 Task: Create a blank project BroaderView with privacy Public and default view as List and in the team Taskers . Create three sections in the project as To-Do, Doing and Done
Action: Mouse moved to (73, 245)
Screenshot: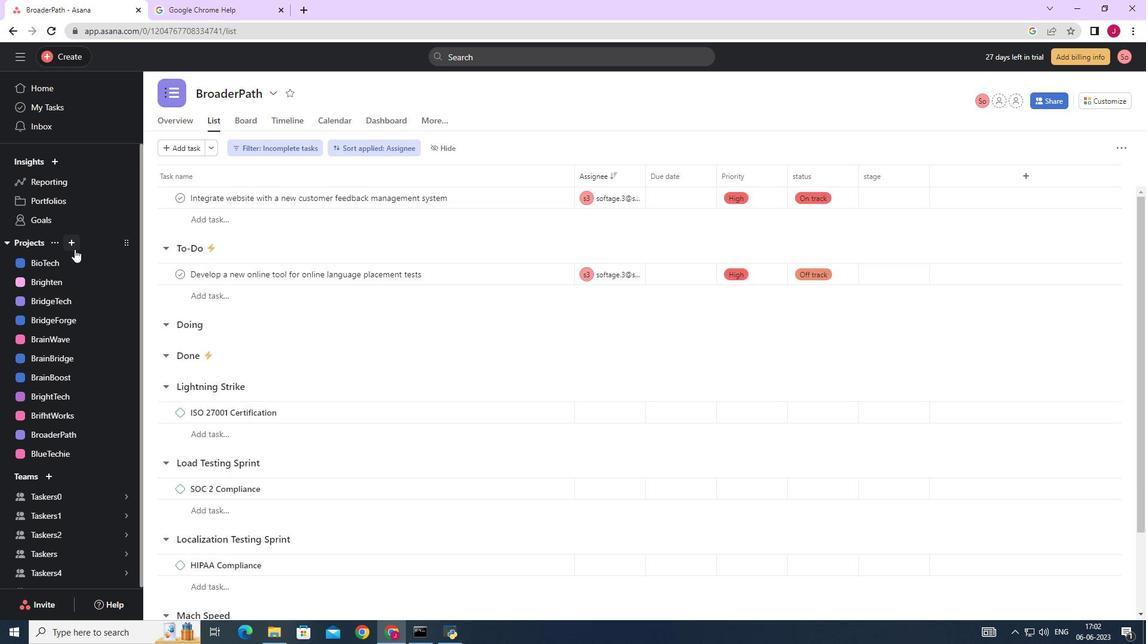 
Action: Mouse pressed left at (73, 245)
Screenshot: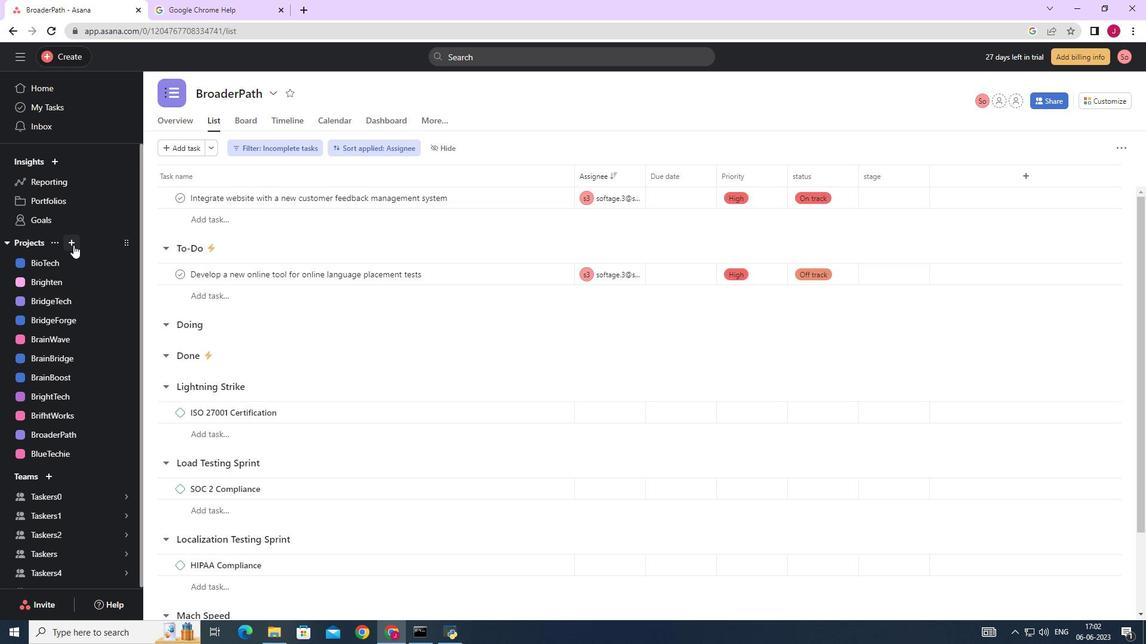 
Action: Mouse moved to (114, 262)
Screenshot: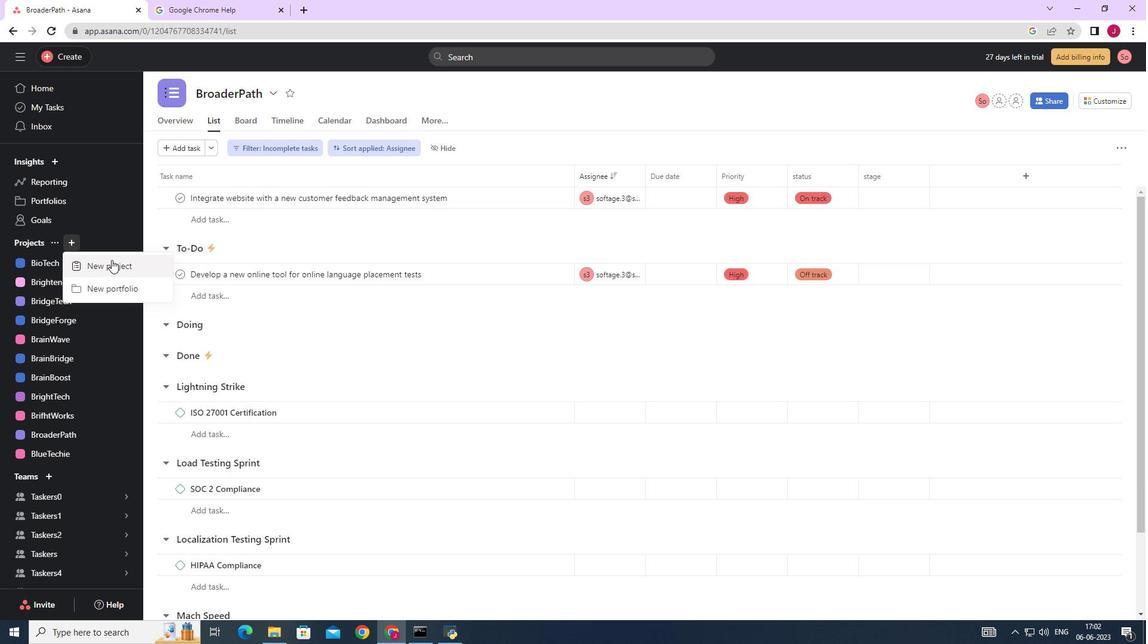 
Action: Mouse pressed left at (114, 262)
Screenshot: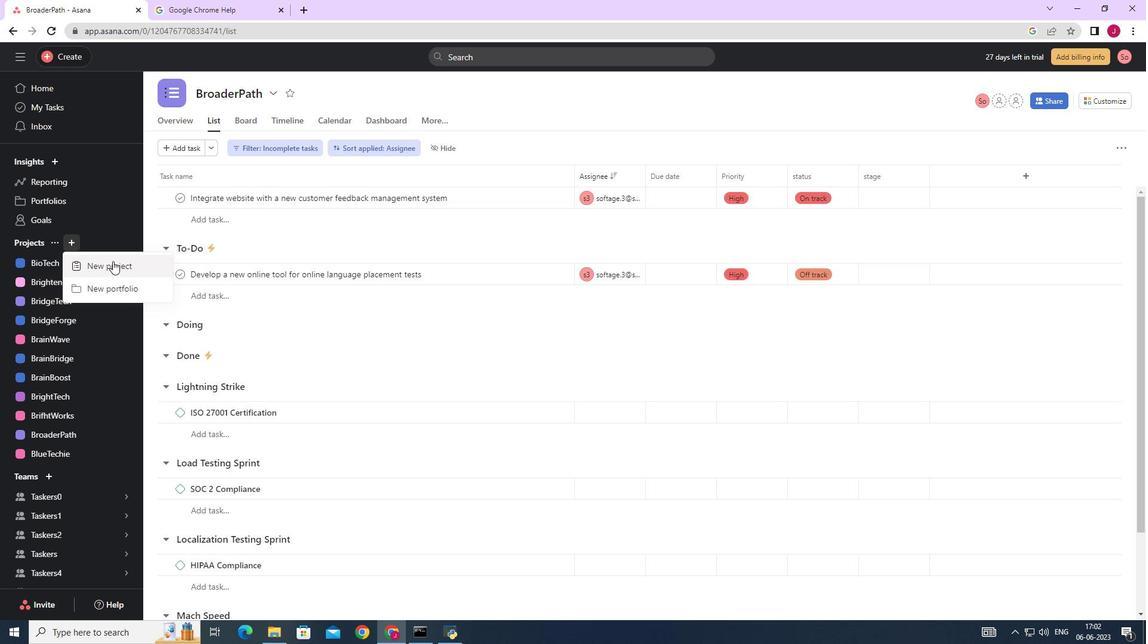 
Action: Mouse moved to (496, 235)
Screenshot: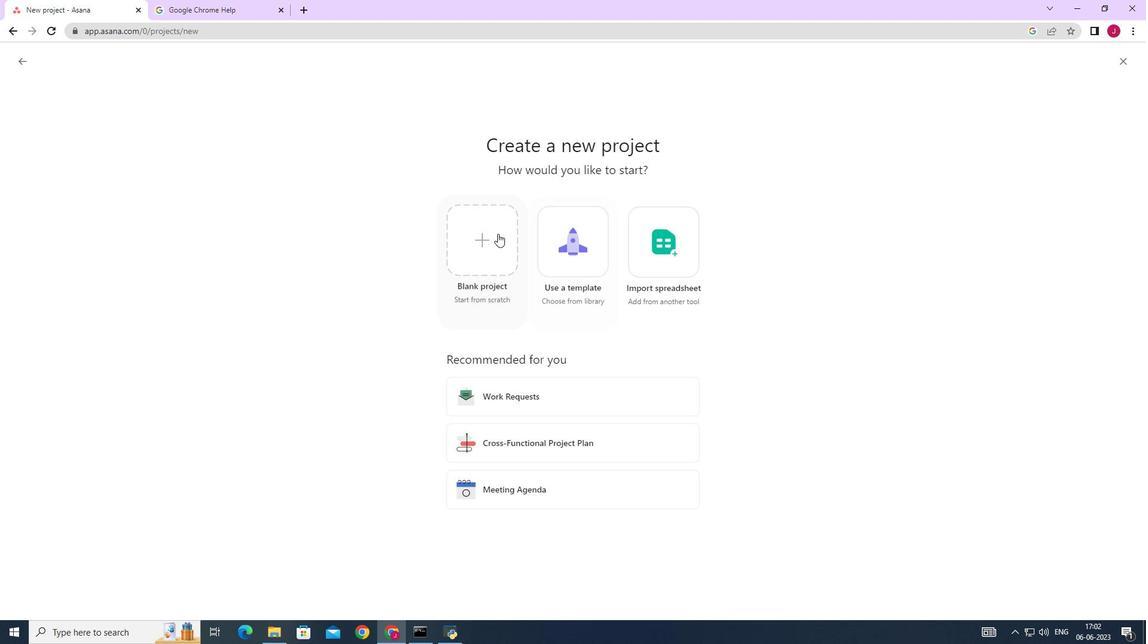 
Action: Mouse pressed left at (496, 235)
Screenshot: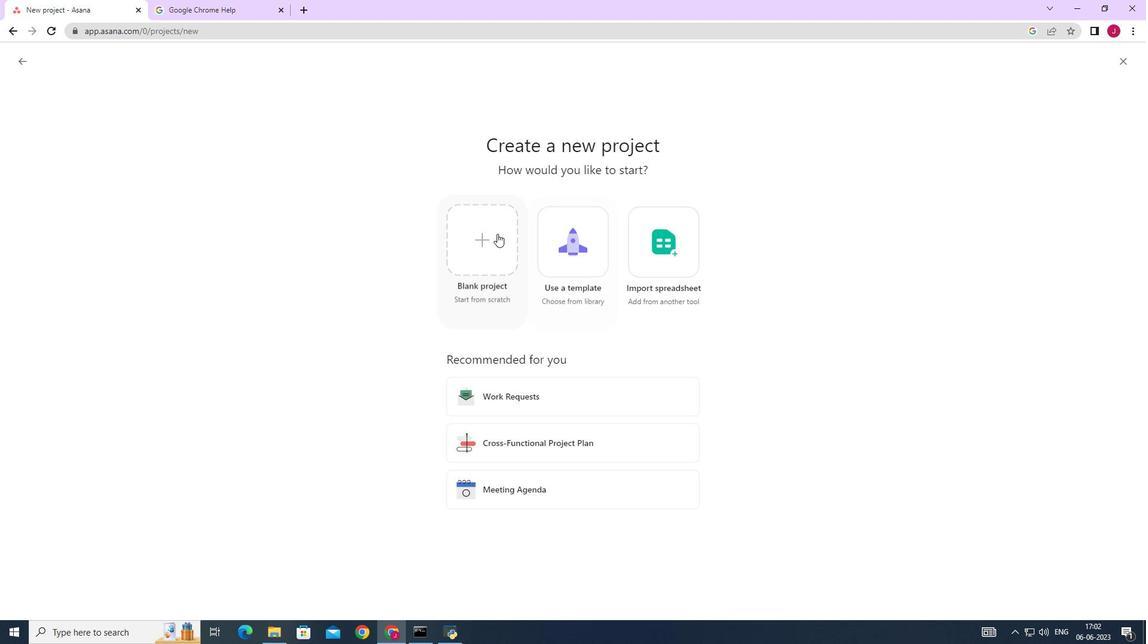 
Action: Mouse moved to (266, 152)
Screenshot: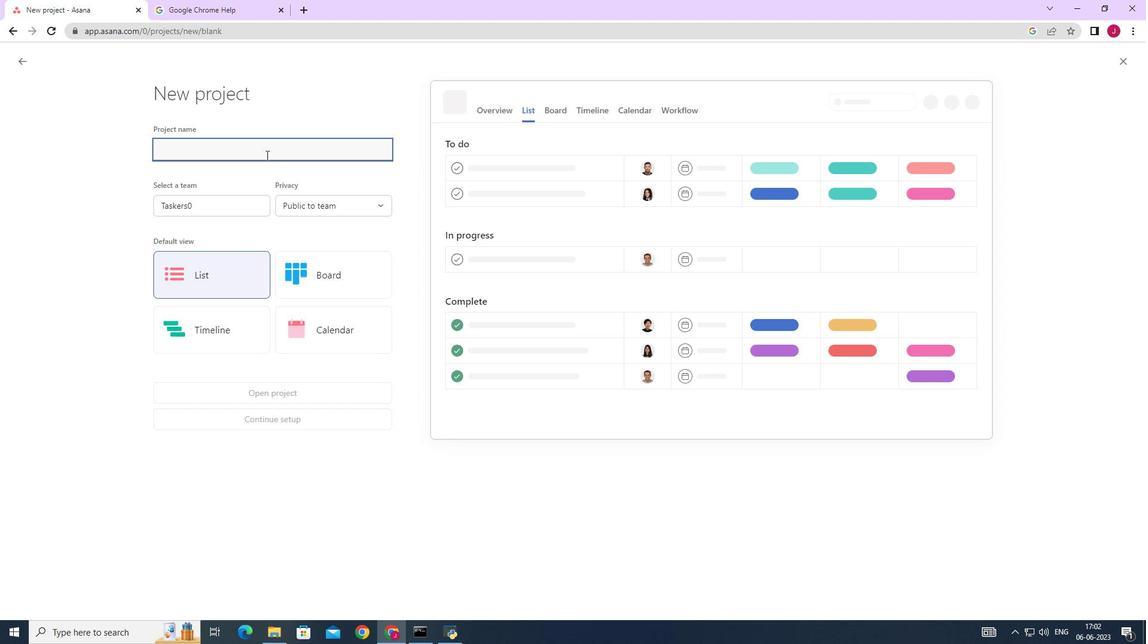 
Action: Mouse pressed left at (266, 152)
Screenshot: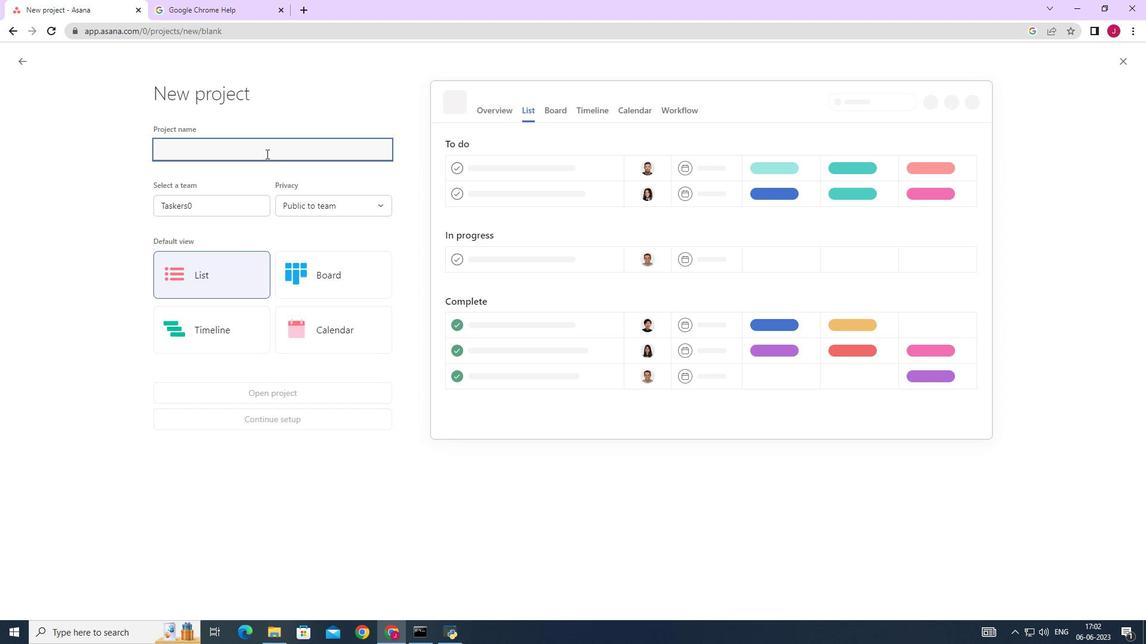 
Action: Key pressed <Key.caps_lock>B<Key.caps_lock>roader<Key.caps_lock>V<Key.caps_lock>iew
Screenshot: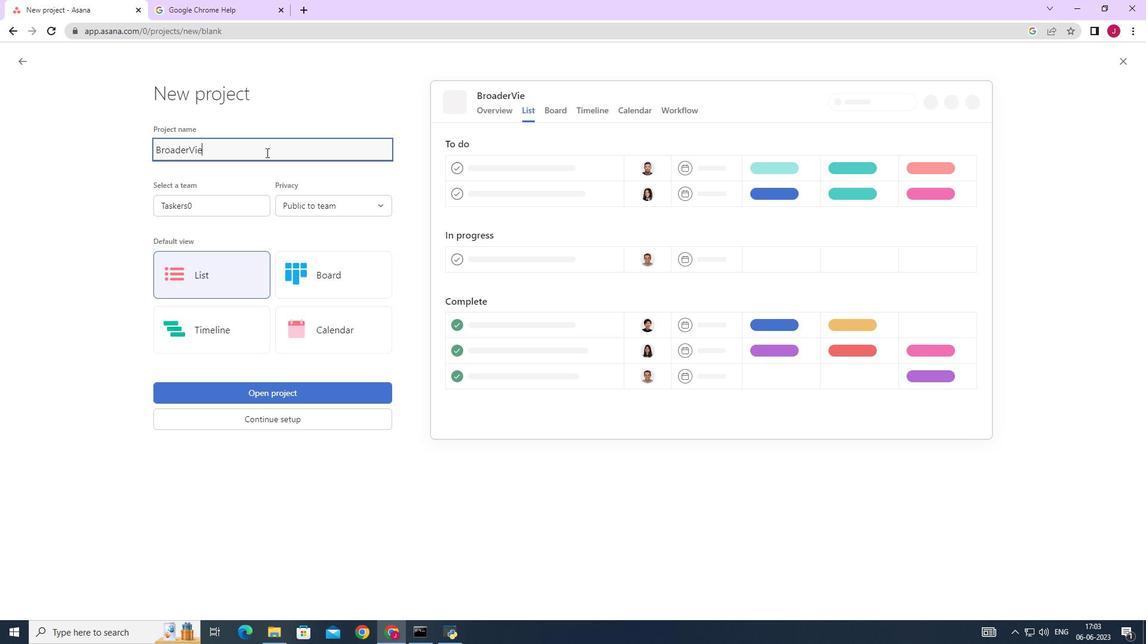 
Action: Mouse moved to (206, 201)
Screenshot: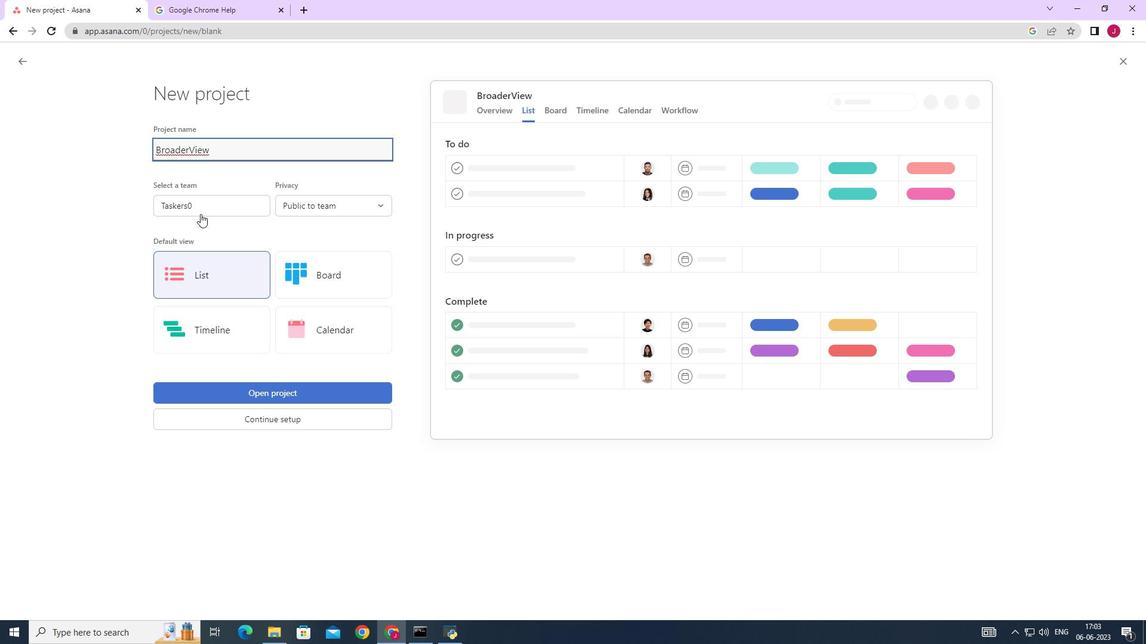 
Action: Mouse pressed left at (206, 201)
Screenshot: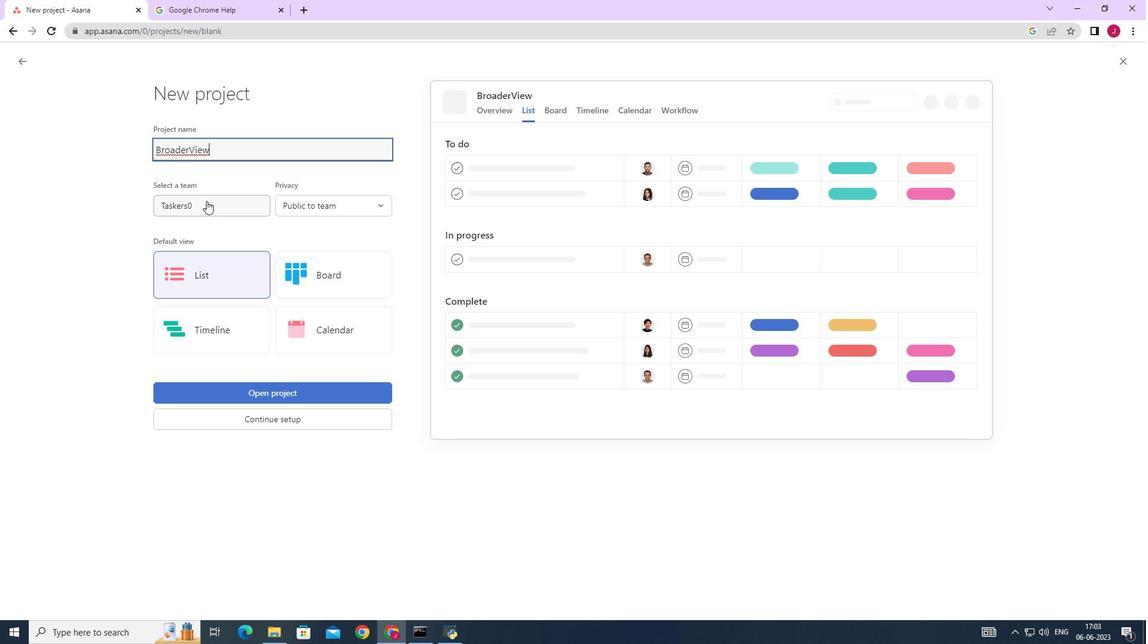 
Action: Mouse moved to (225, 208)
Screenshot: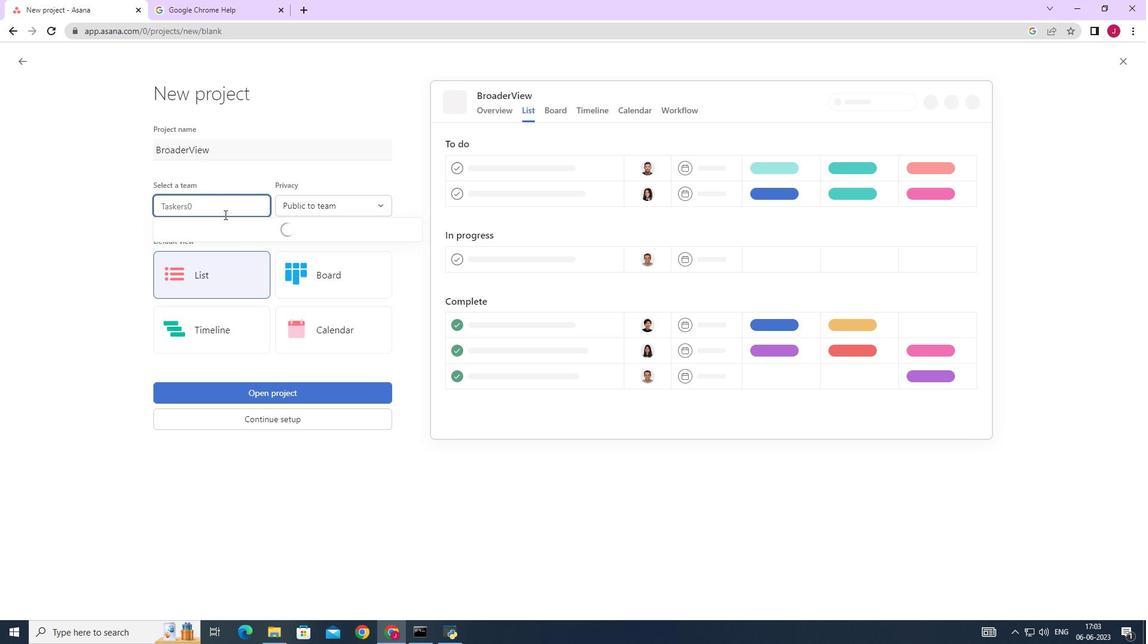 
Action: Mouse pressed left at (225, 208)
Screenshot: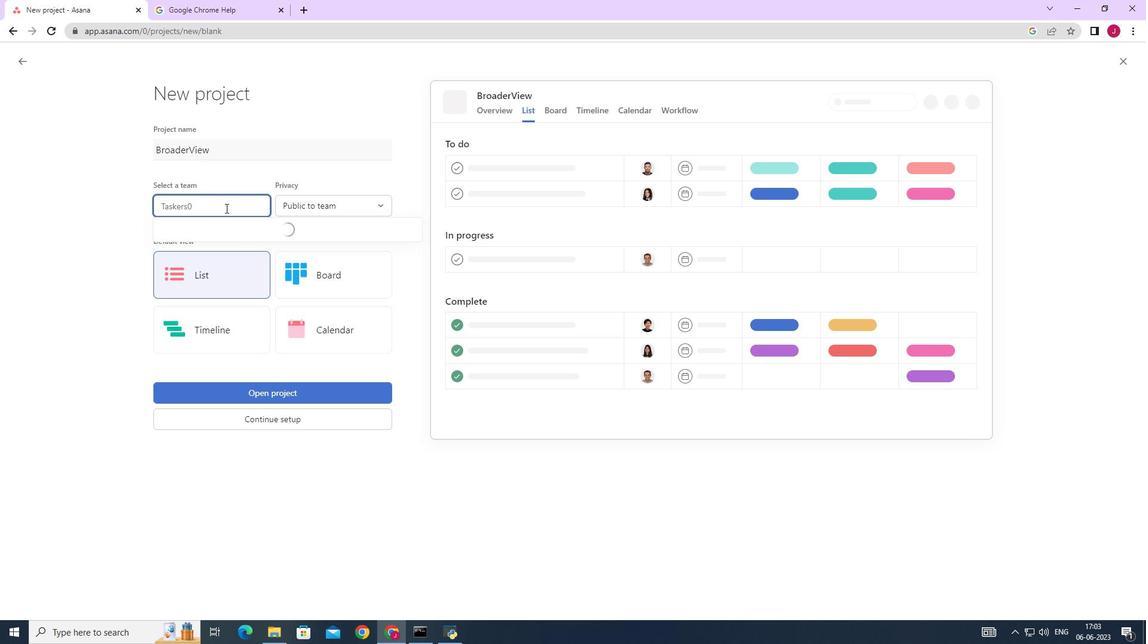 
Action: Mouse moved to (293, 209)
Screenshot: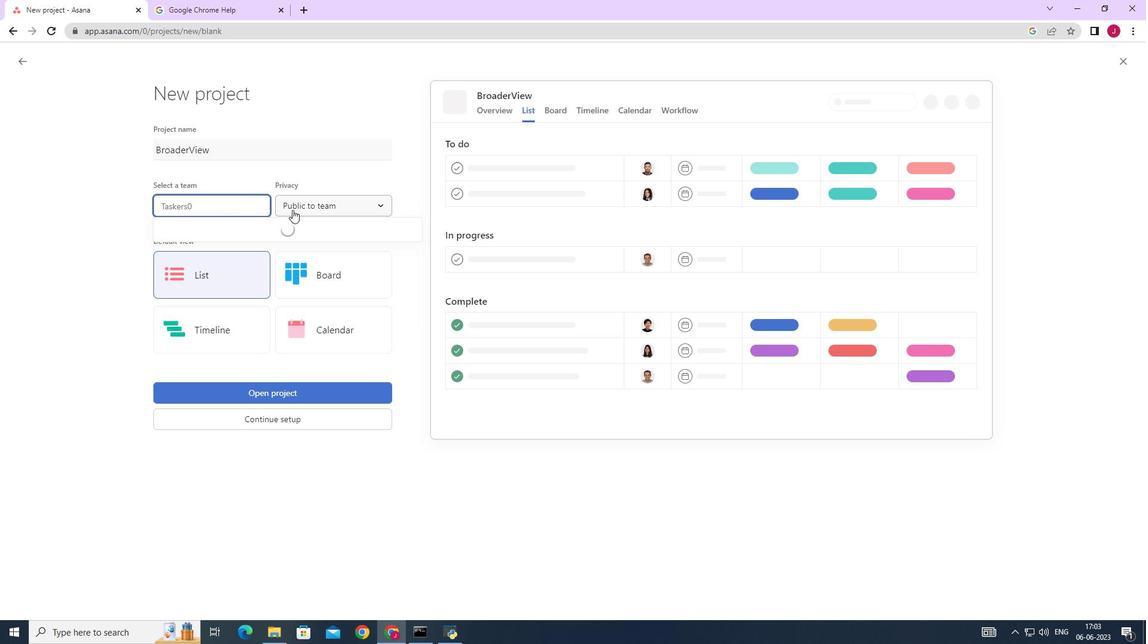 
Action: Mouse pressed left at (293, 209)
Screenshot: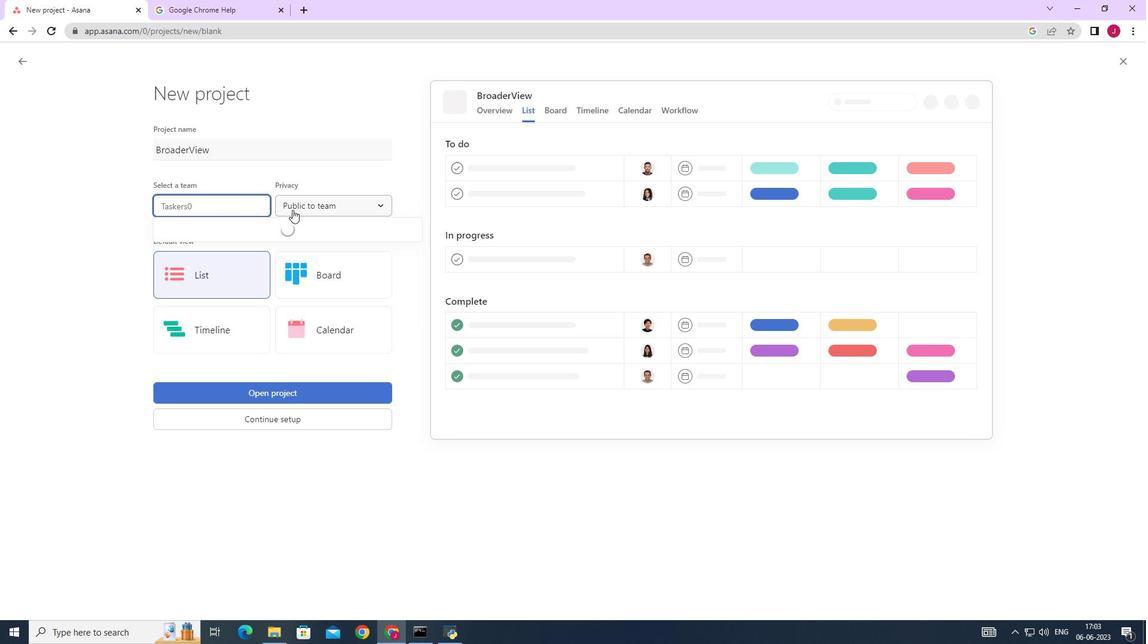 
Action: Mouse moved to (286, 199)
Screenshot: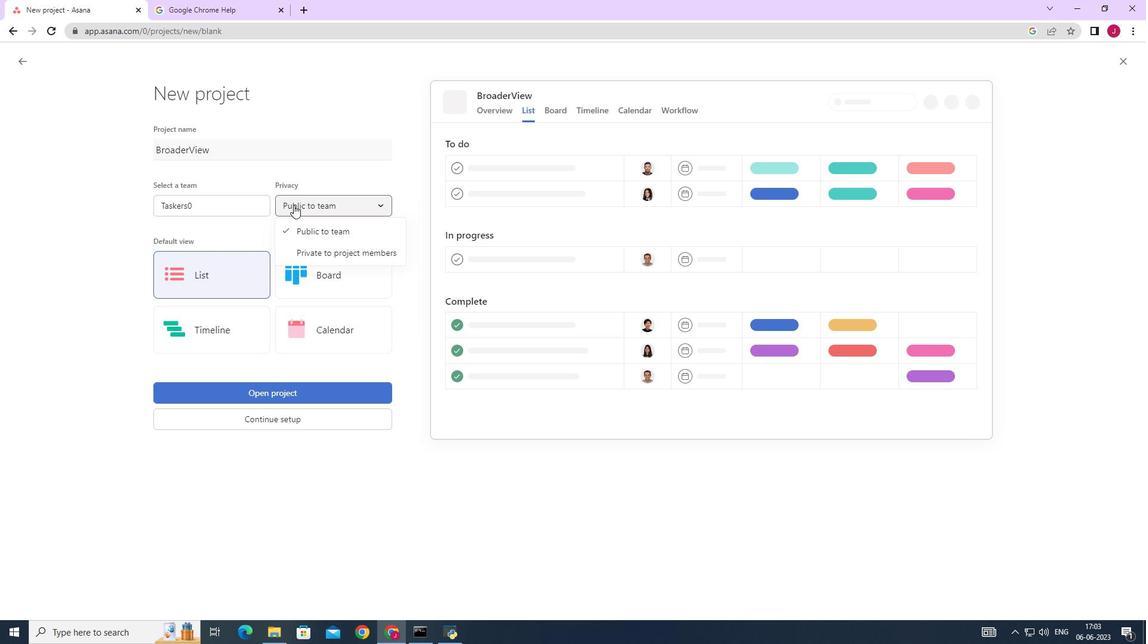 
Action: Mouse pressed left at (286, 199)
Screenshot: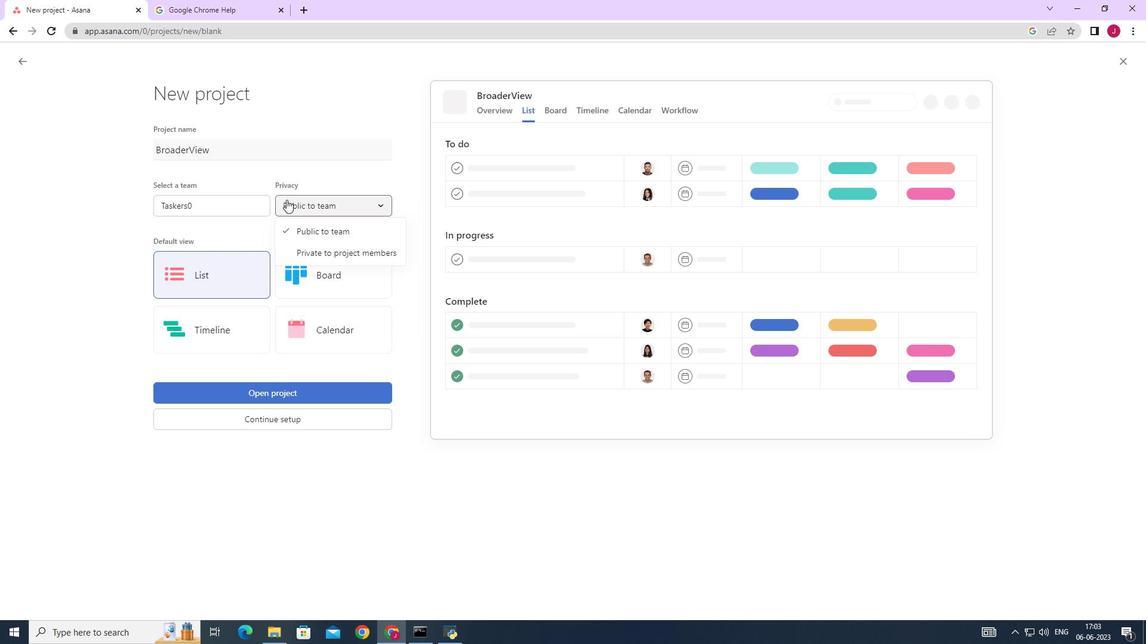 
Action: Mouse moved to (211, 268)
Screenshot: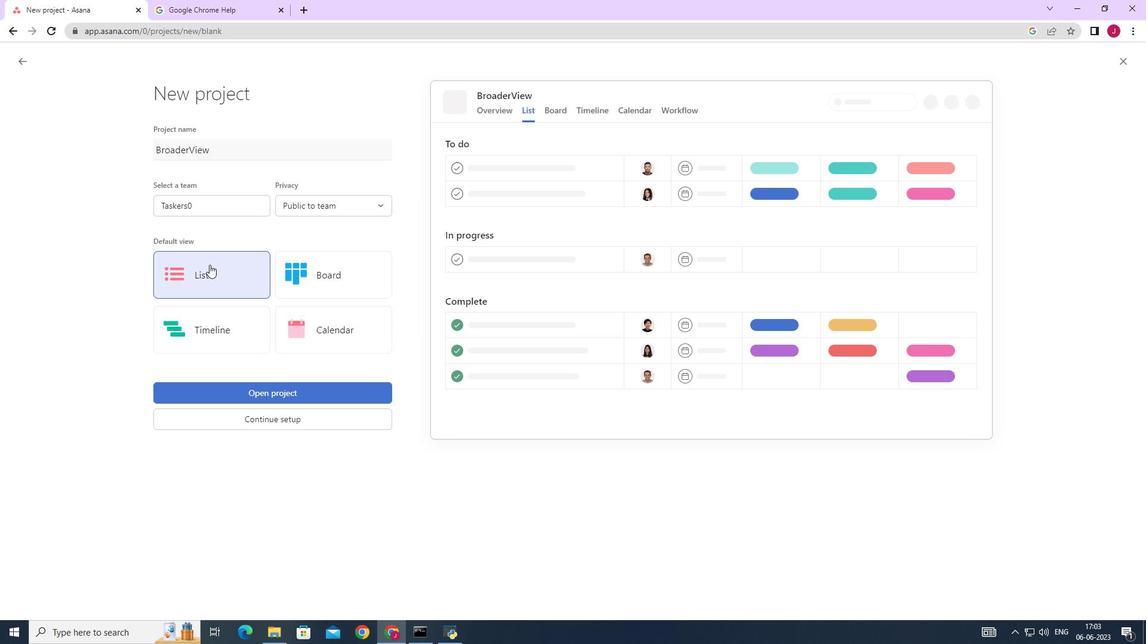 
Action: Mouse pressed left at (211, 268)
Screenshot: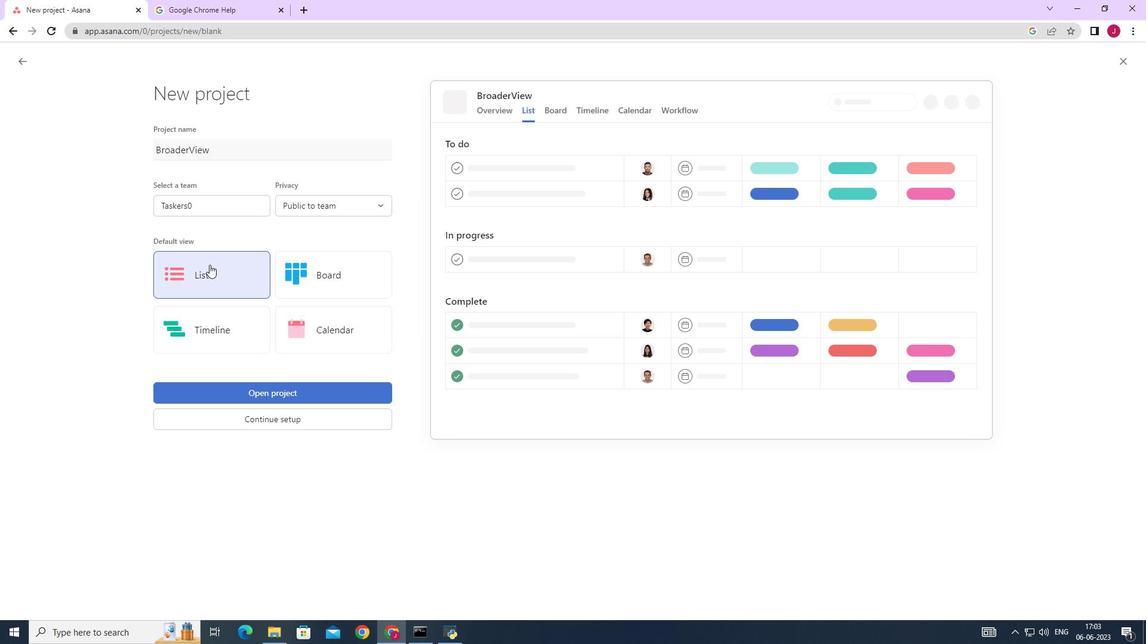 
Action: Mouse moved to (306, 391)
Screenshot: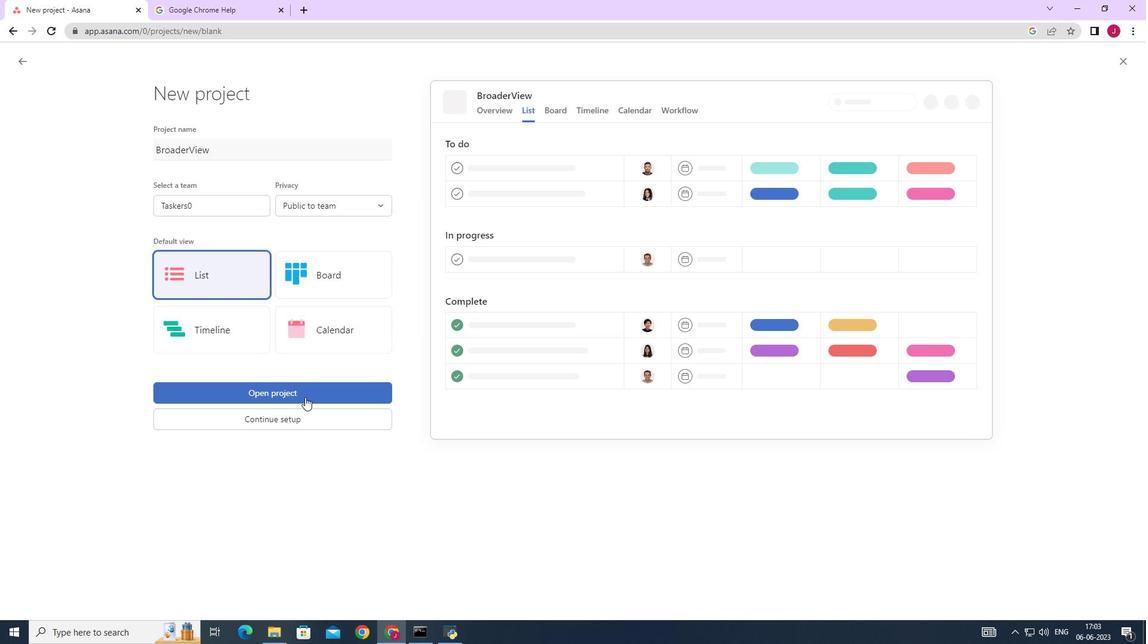 
Action: Mouse pressed left at (306, 391)
Screenshot: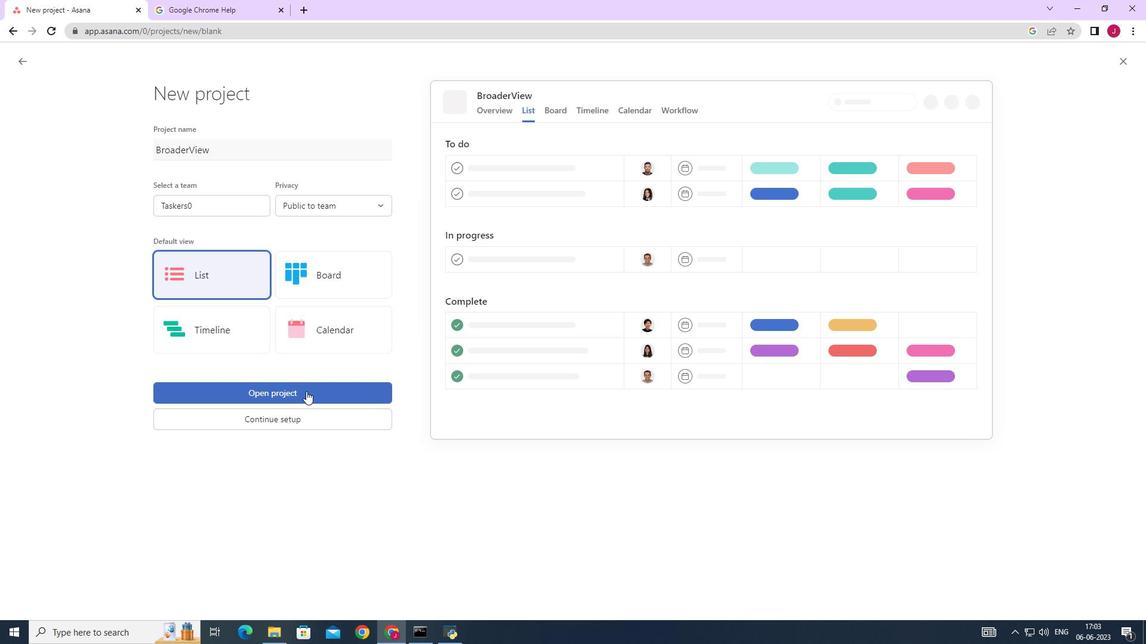 
Action: Mouse moved to (209, 259)
Screenshot: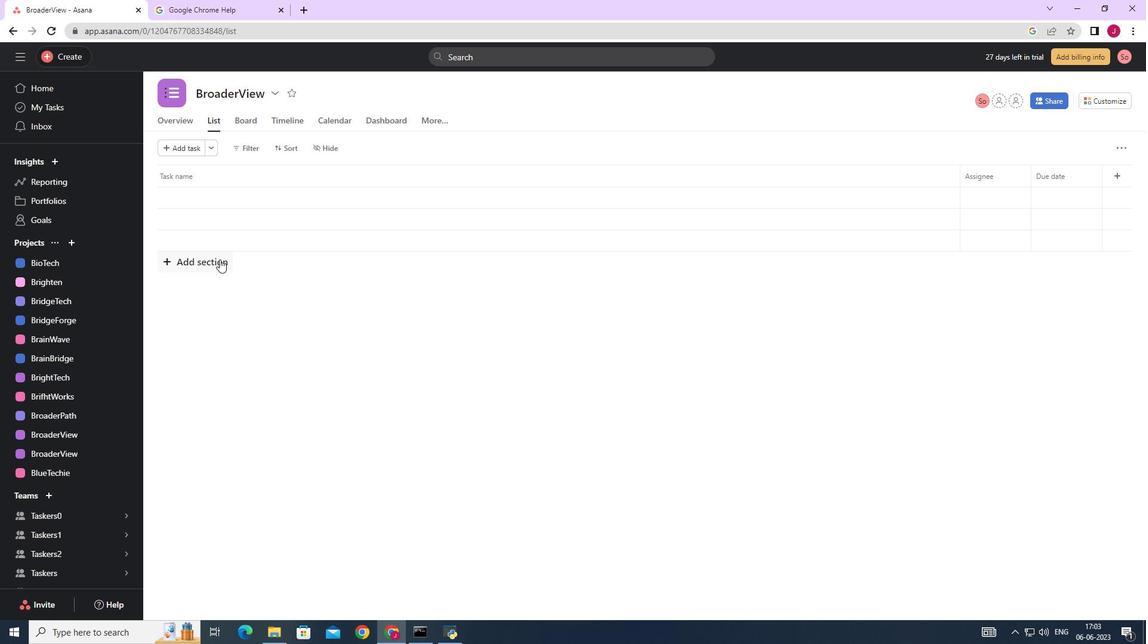 
Action: Mouse pressed left at (209, 259)
Screenshot: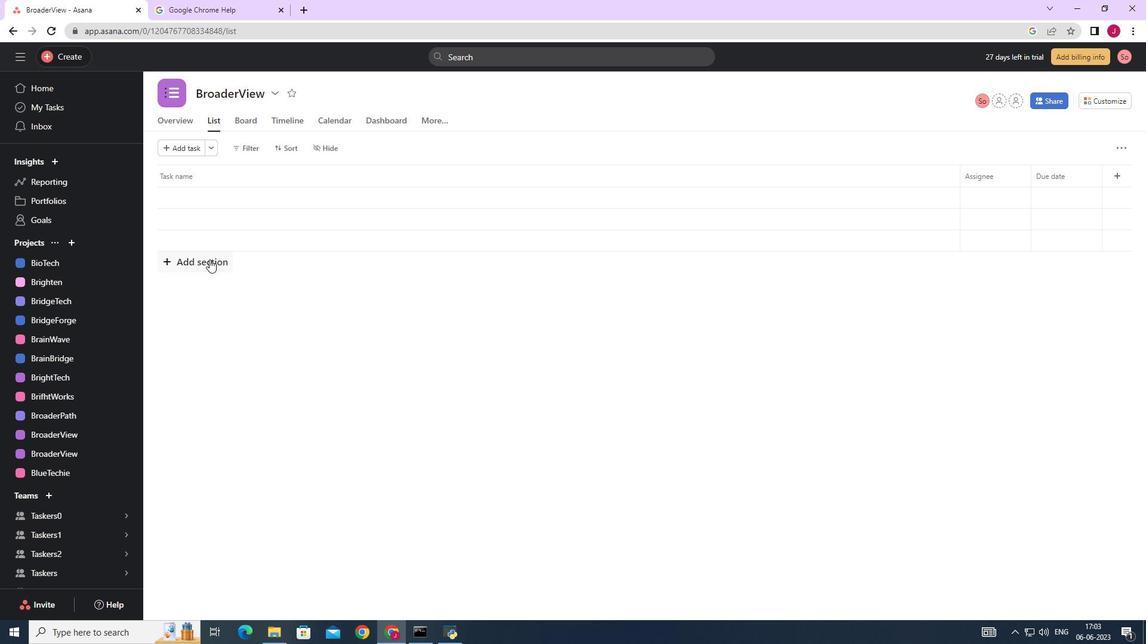 
Action: Key pressed <Key.caps_lock>T<Key.caps_lock>o-<Key.caps_lock>D<Key.caps_lock>o
Screenshot: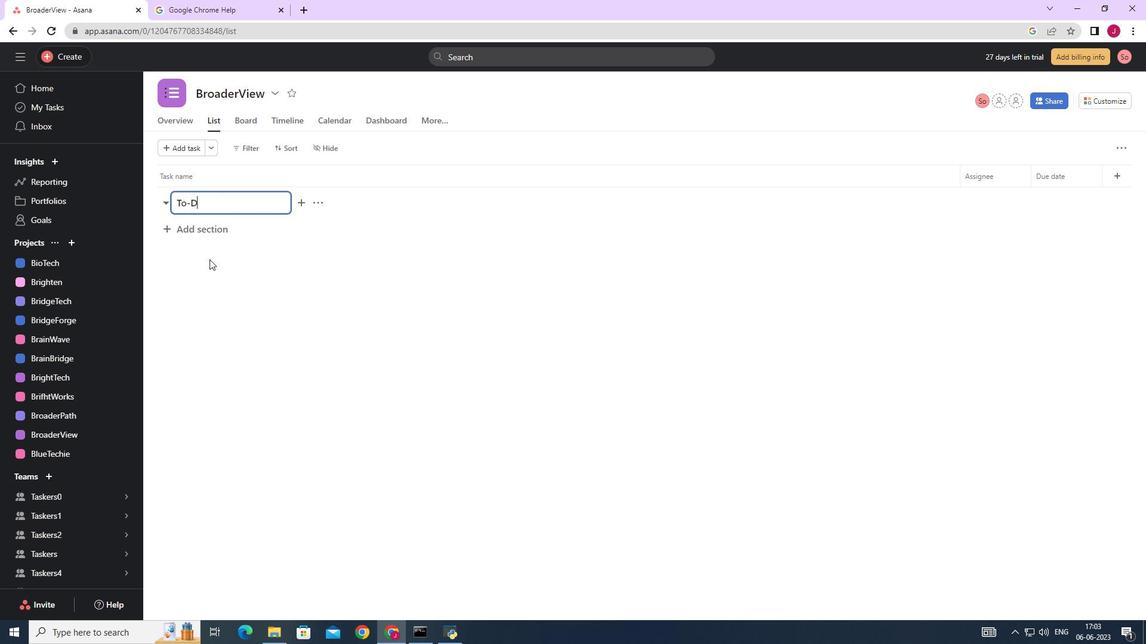 
Action: Mouse moved to (210, 223)
Screenshot: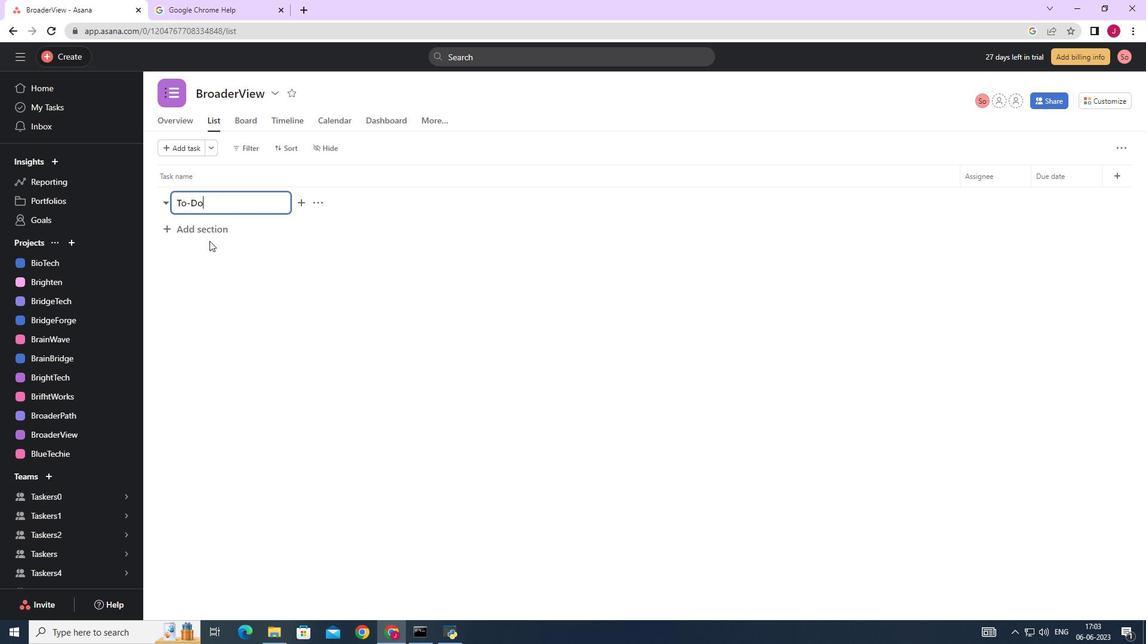 
Action: Mouse pressed left at (210, 223)
Screenshot: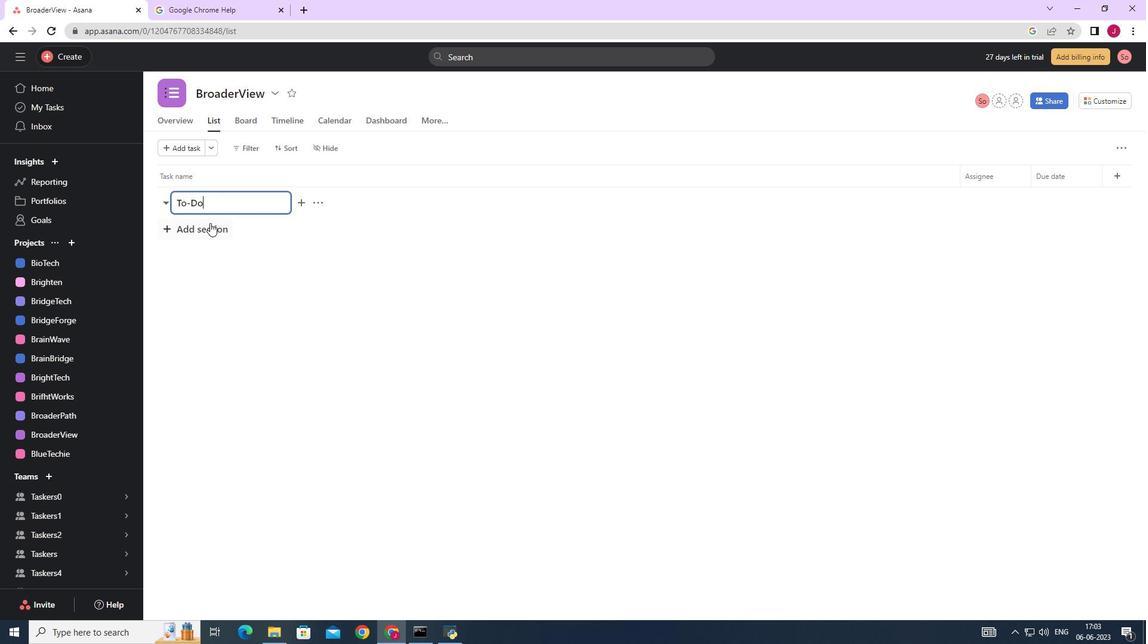 
Action: Key pressed <Key.caps_lock>D<Key.caps_lock>oinf<Key.backspace>g
Screenshot: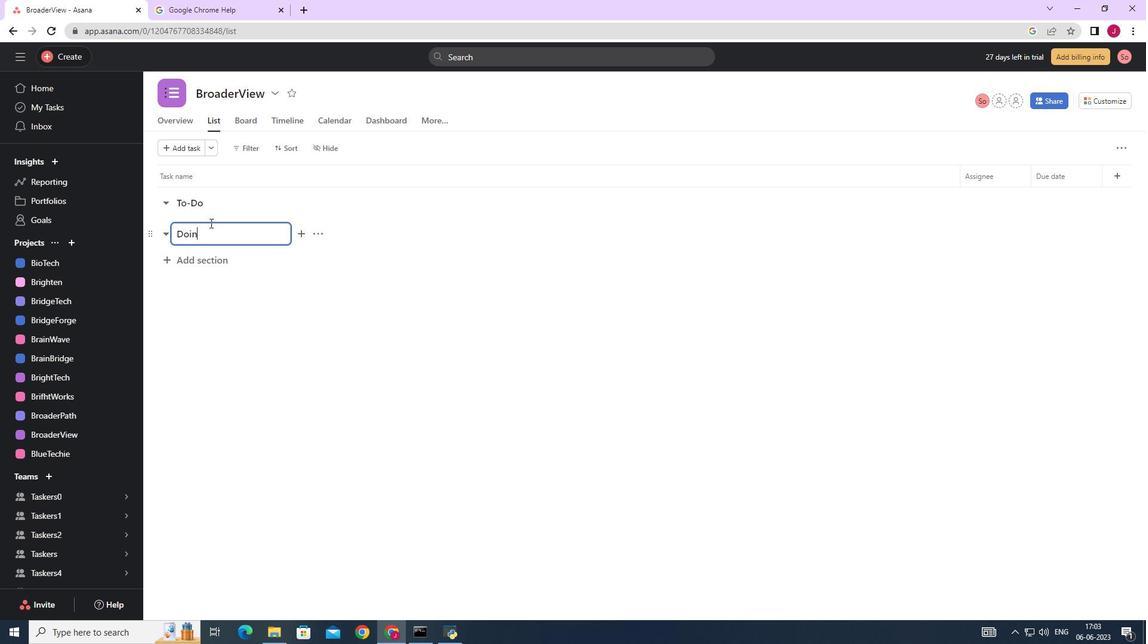 
Action: Mouse moved to (216, 262)
Screenshot: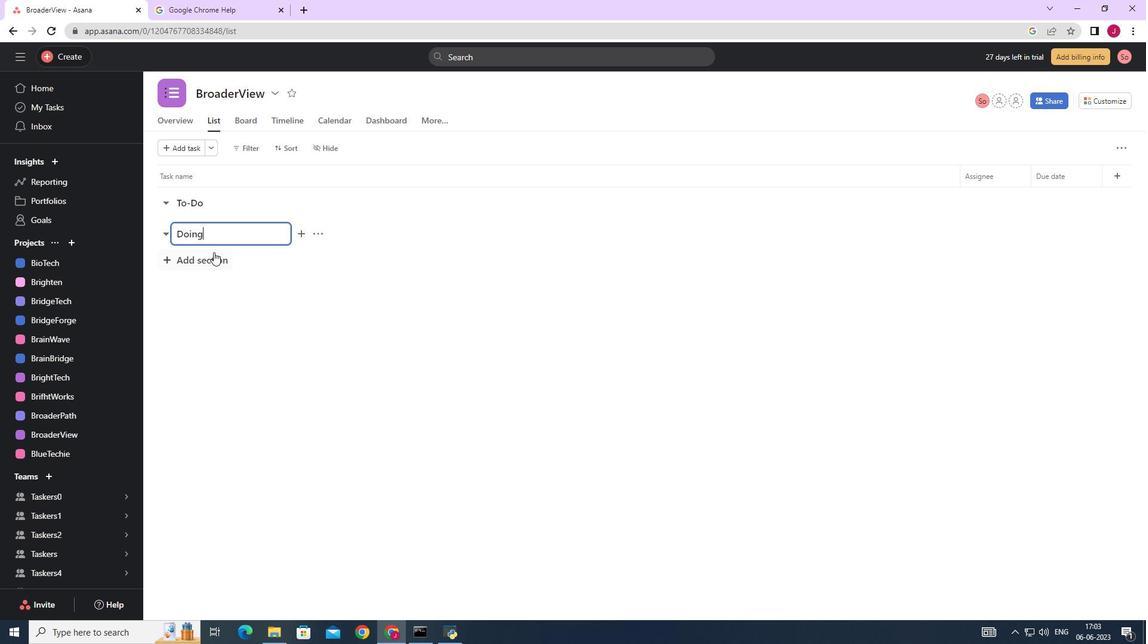 
Action: Mouse pressed left at (216, 262)
Screenshot: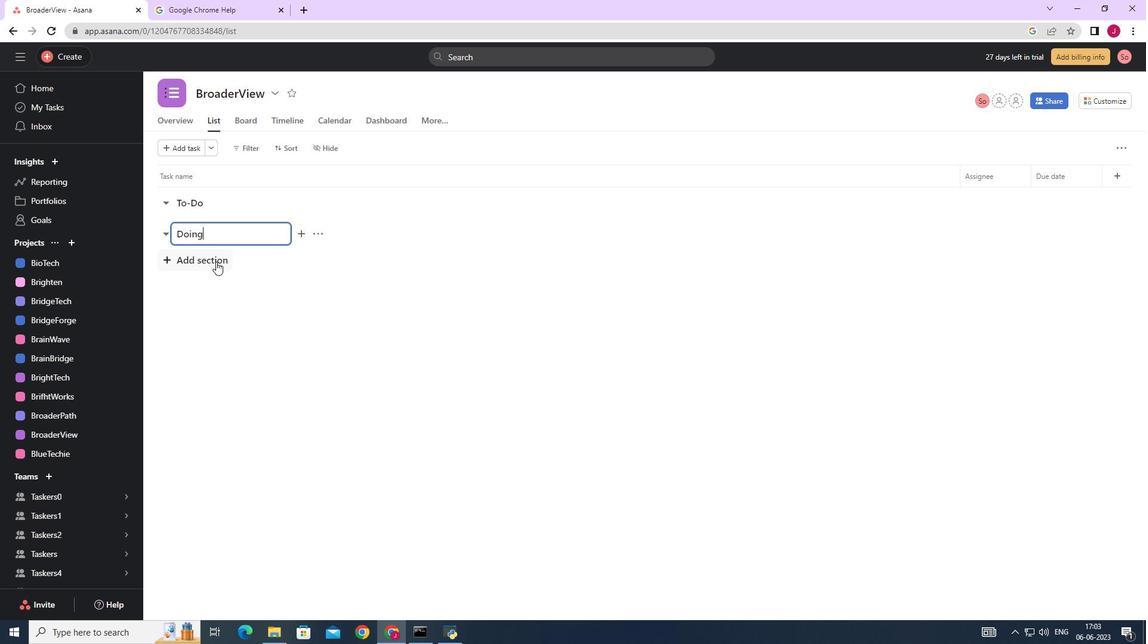 
Action: Key pressed <Key.caps_lock>D<Key.caps_lock>one
Screenshot: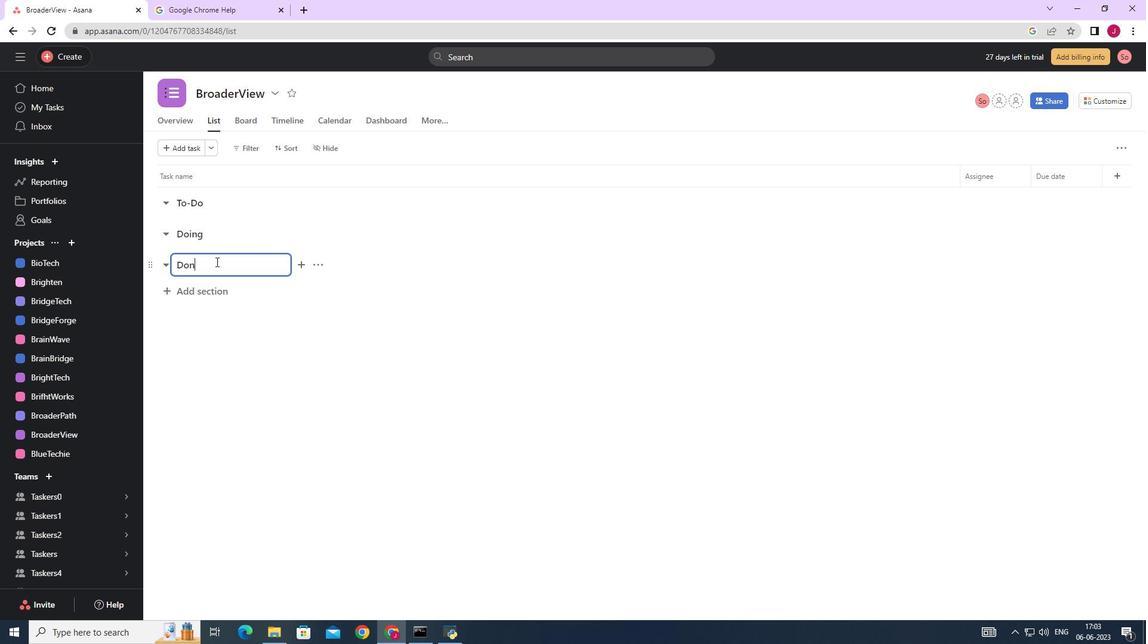 
Action: Mouse moved to (207, 287)
Screenshot: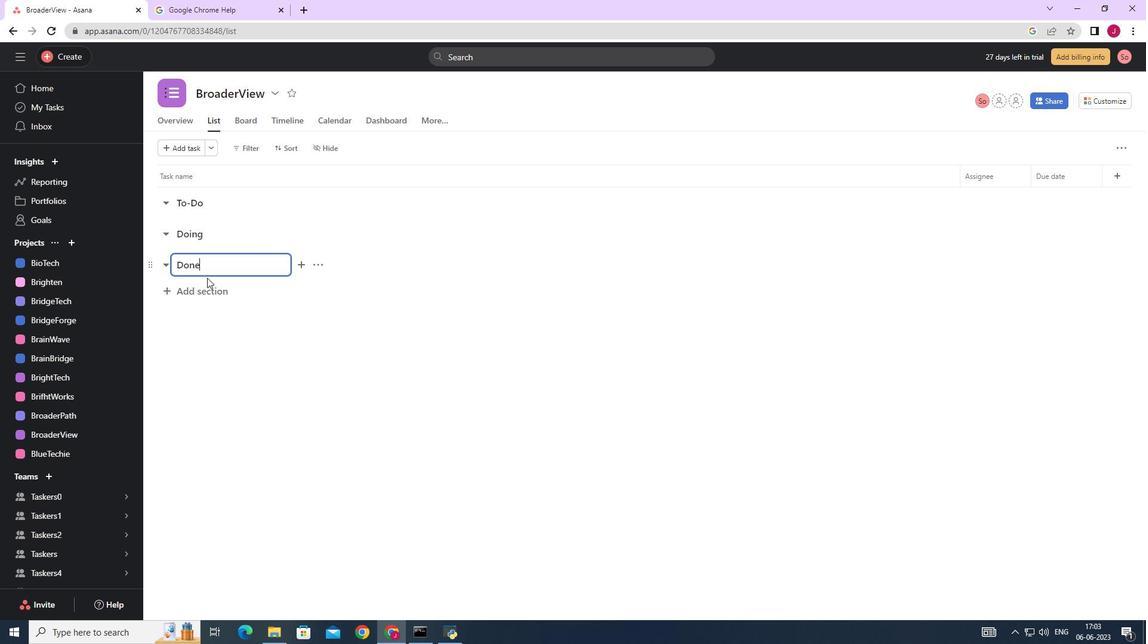 
Action: Mouse pressed left at (207, 287)
Screenshot: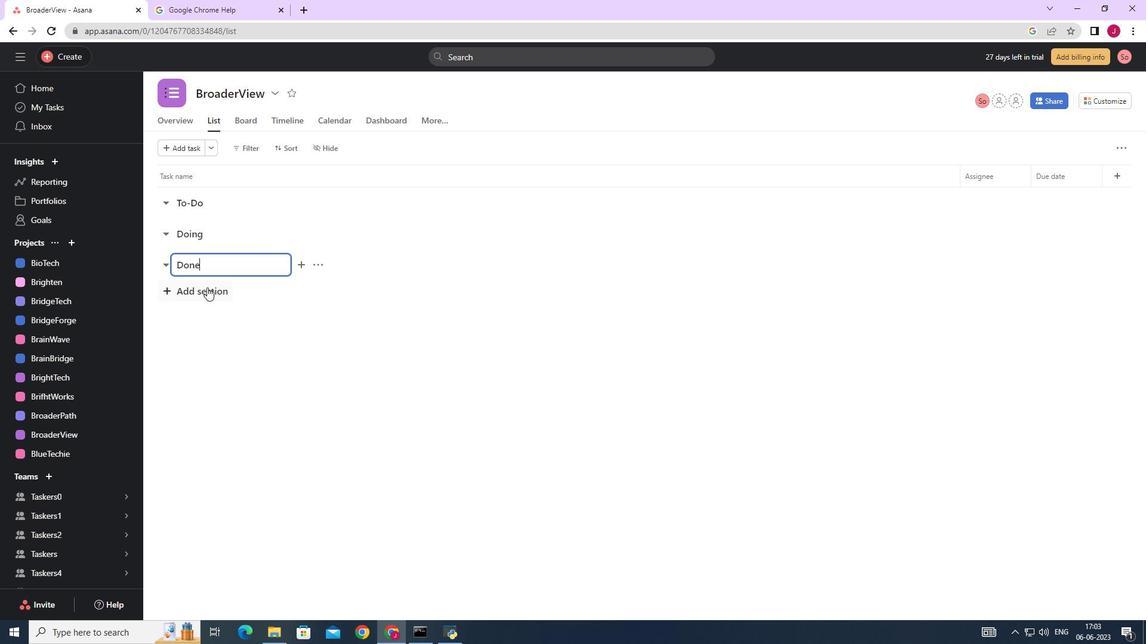 
